 Task: Add Freeze Frame on the video "Movie B.mp4"
Action: Mouse moved to (858, 337)
Screenshot: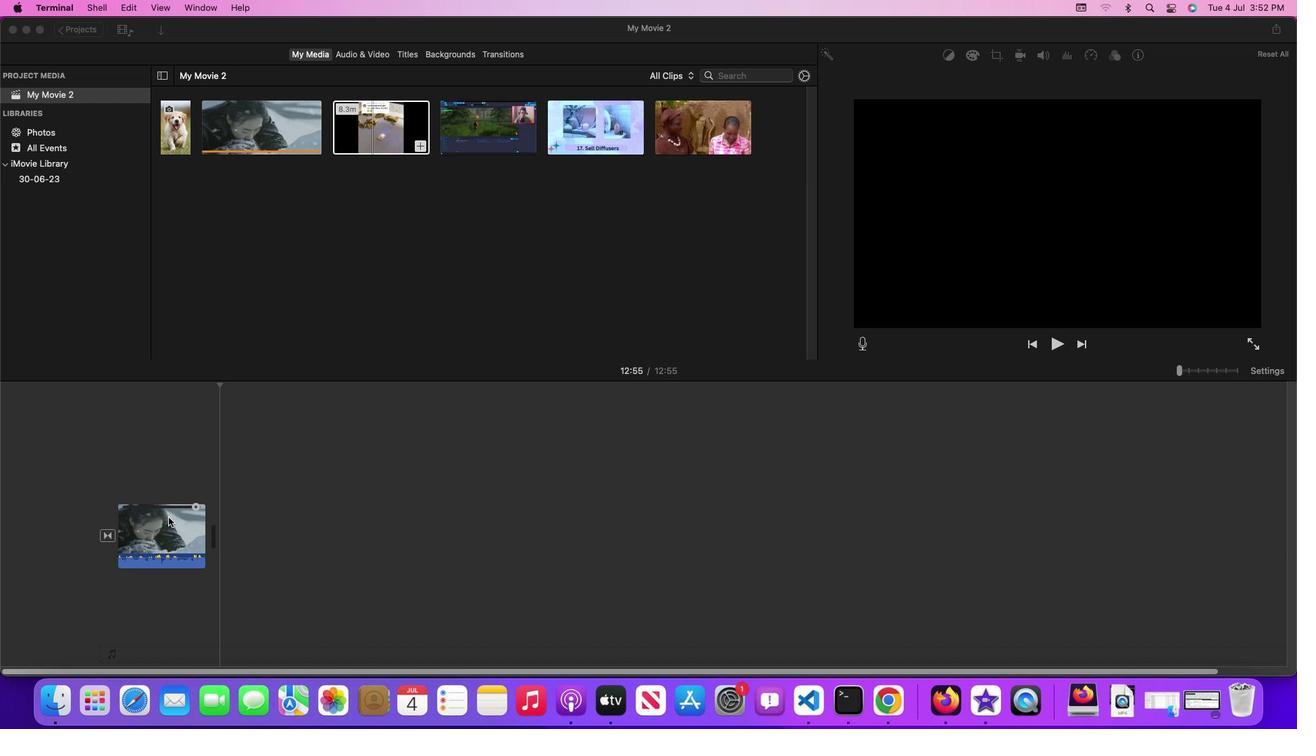
Action: Mouse pressed left at (858, 337)
Screenshot: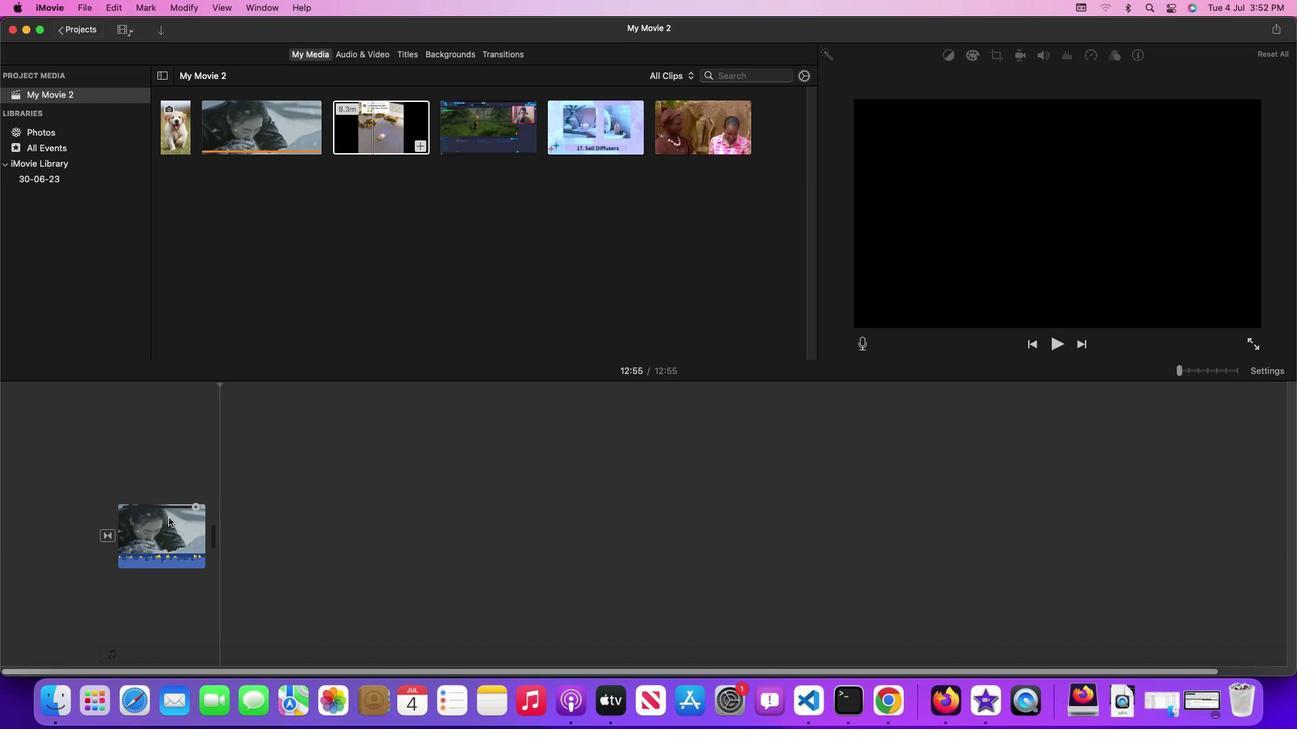 
Action: Mouse moved to (858, 337)
Screenshot: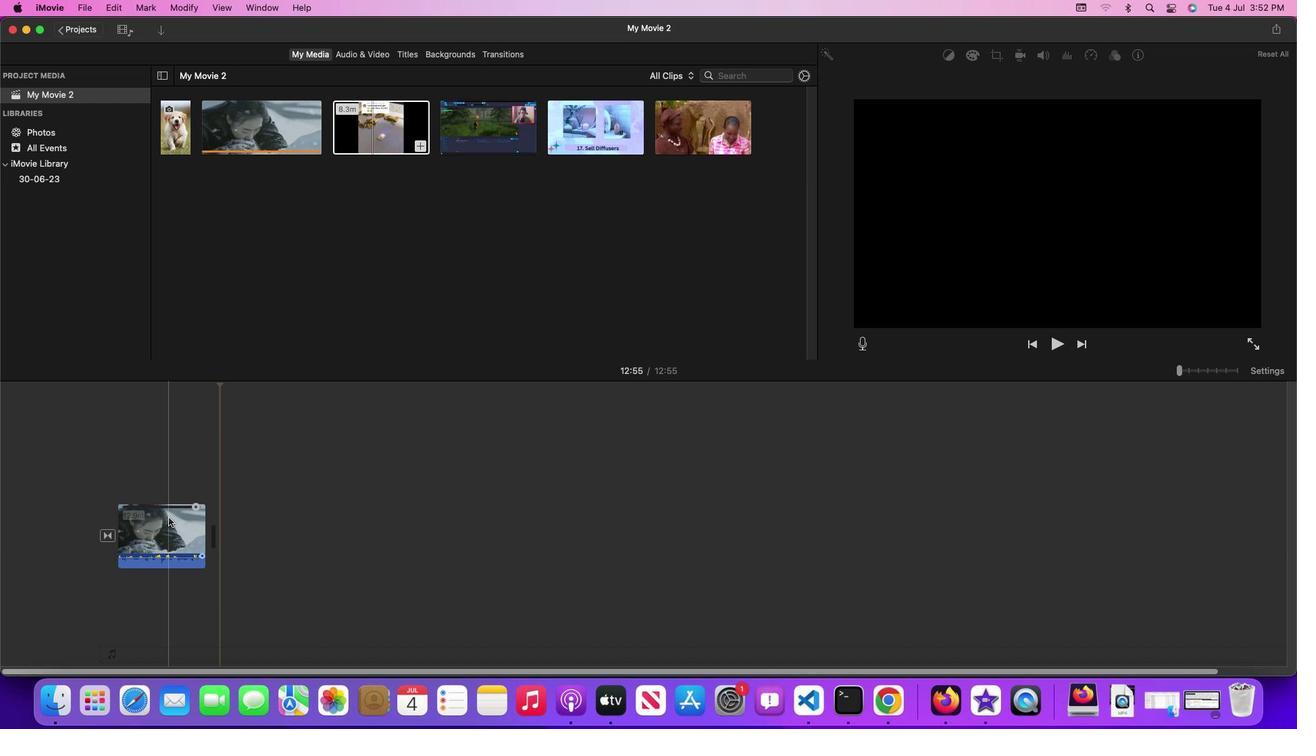 
Action: Mouse pressed left at (858, 337)
Screenshot: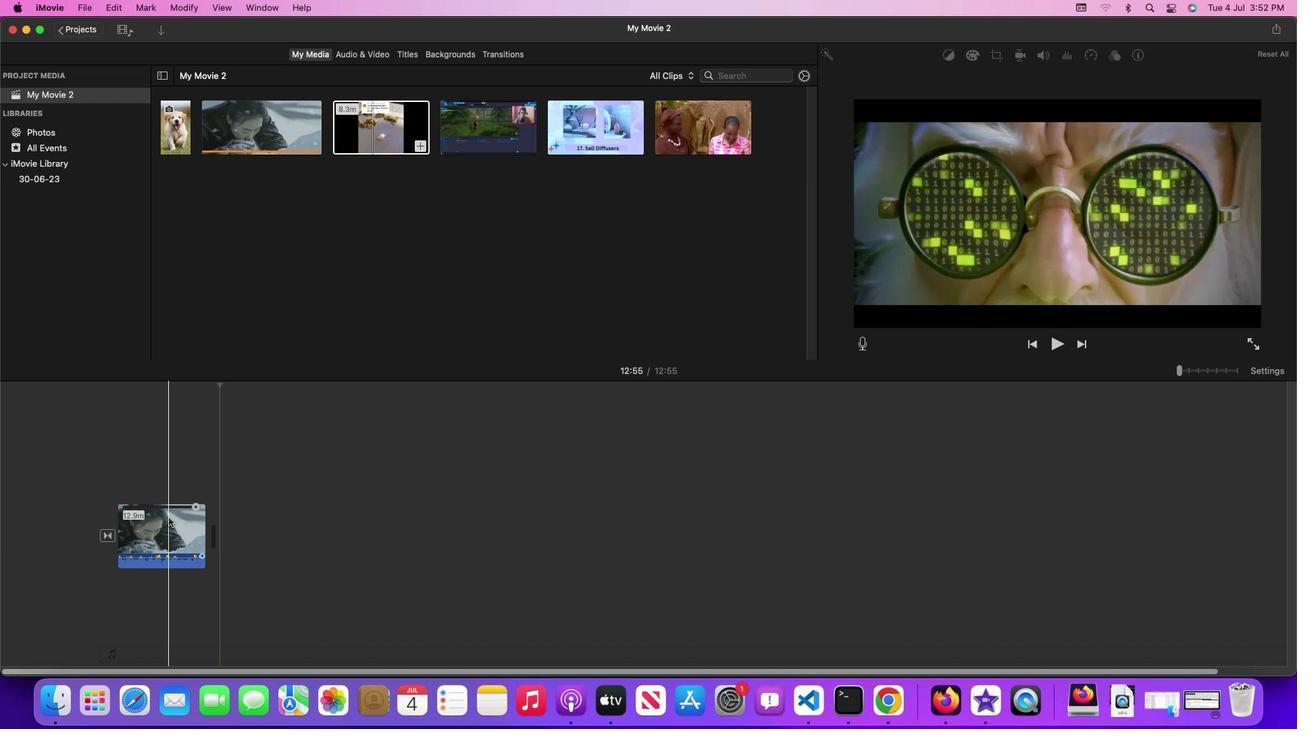 
Action: Mouse moved to (858, 337)
Screenshot: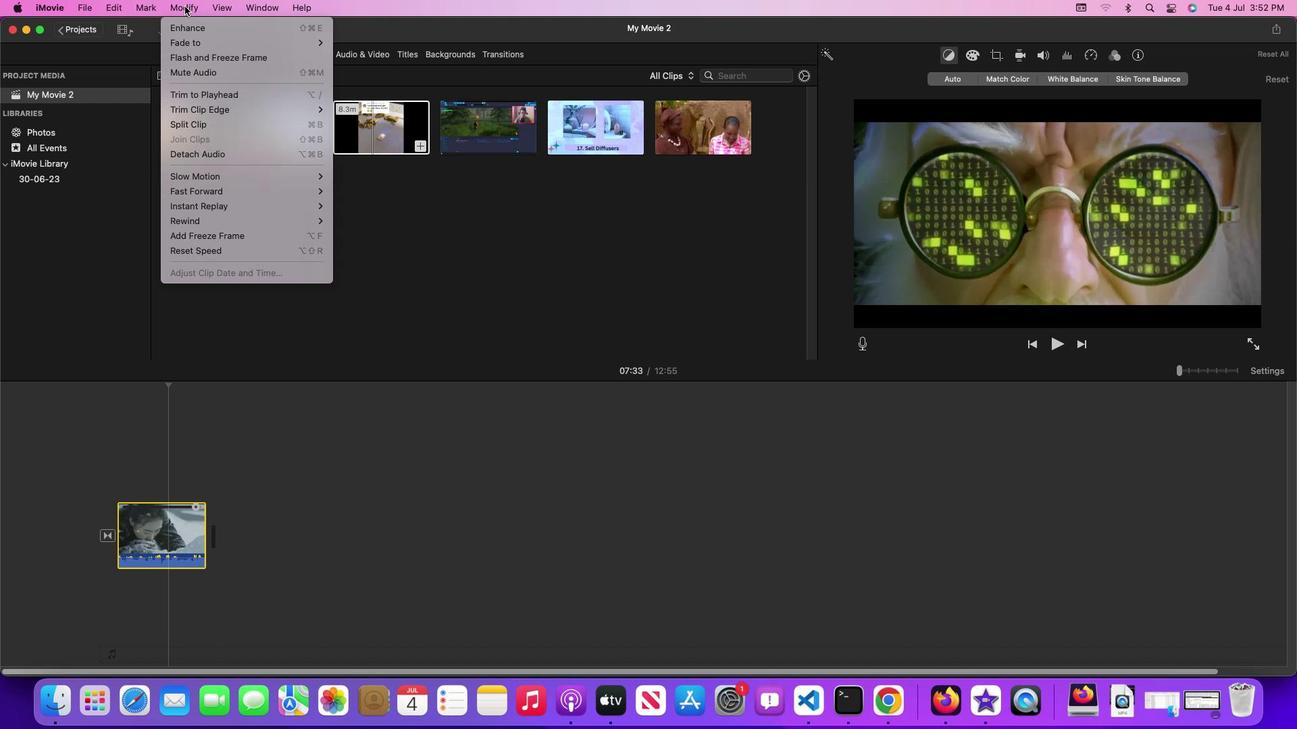 
Action: Mouse pressed left at (858, 337)
Screenshot: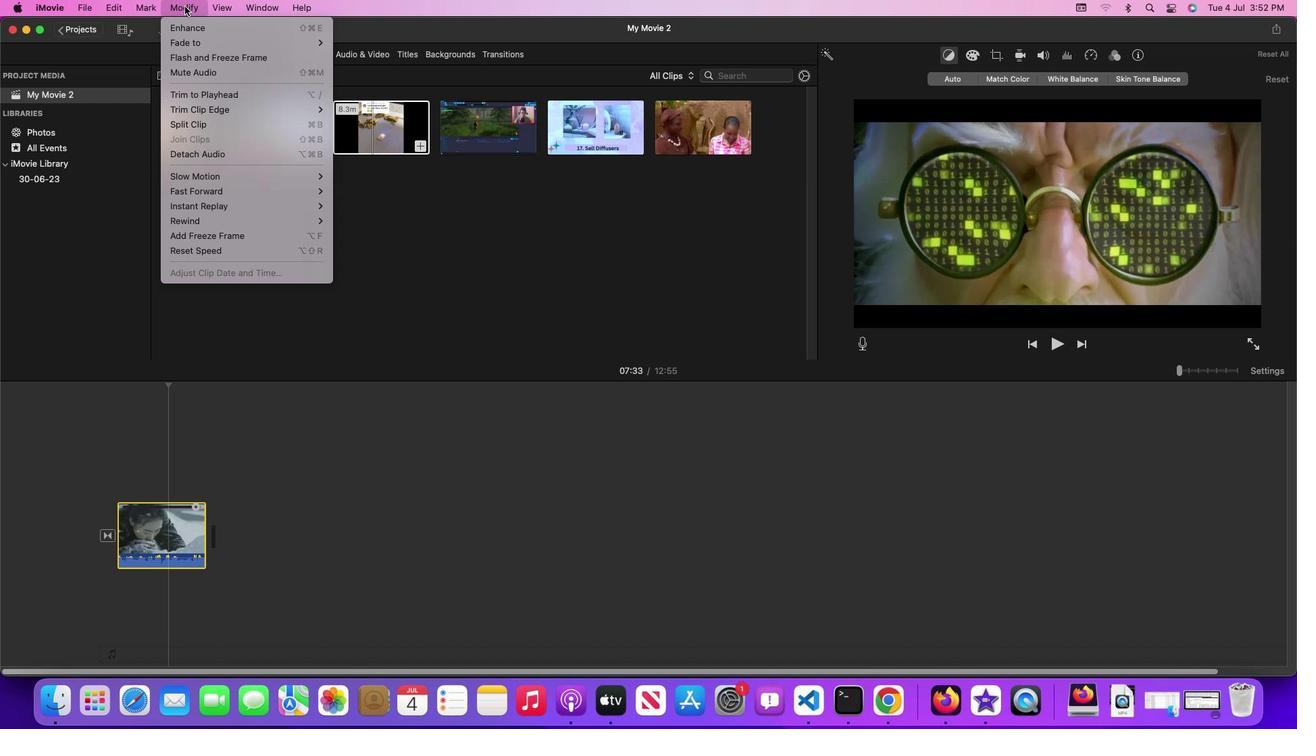 
Action: Mouse moved to (858, 337)
Screenshot: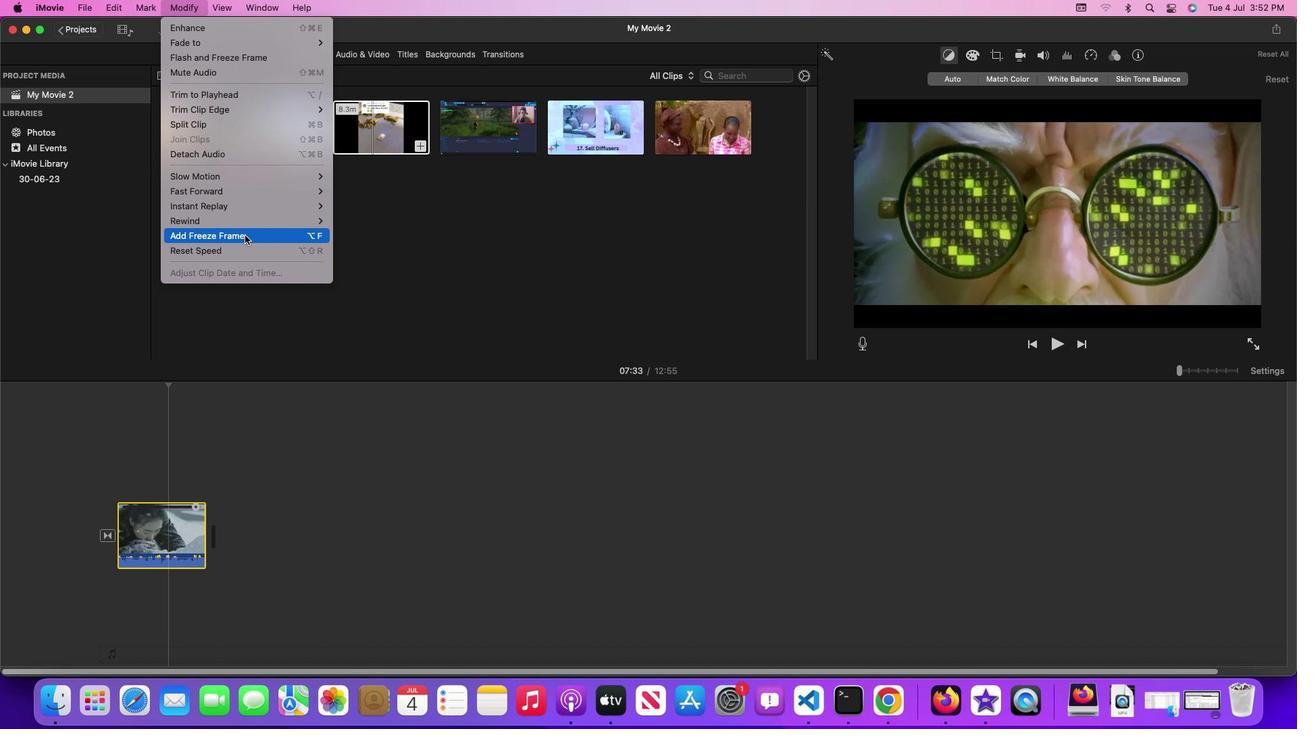 
Action: Mouse pressed left at (858, 337)
Screenshot: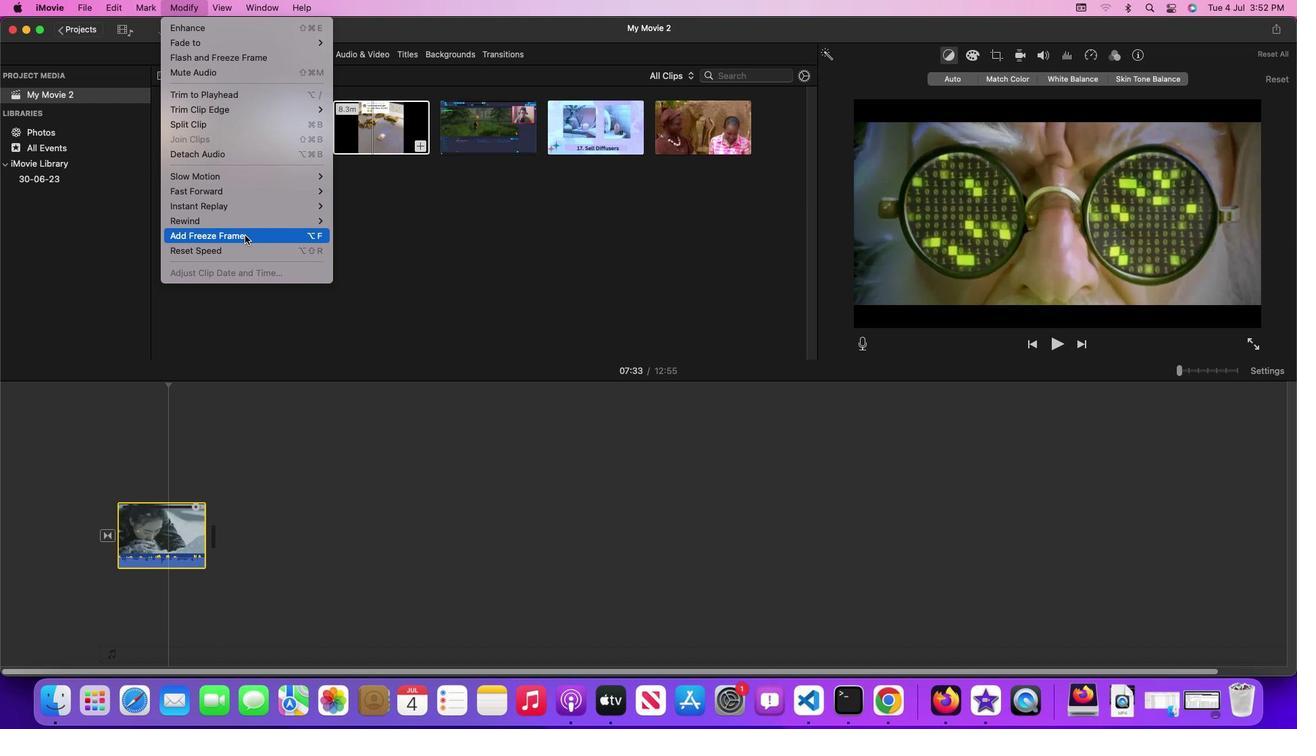 
Action: Mouse moved to (858, 337)
Screenshot: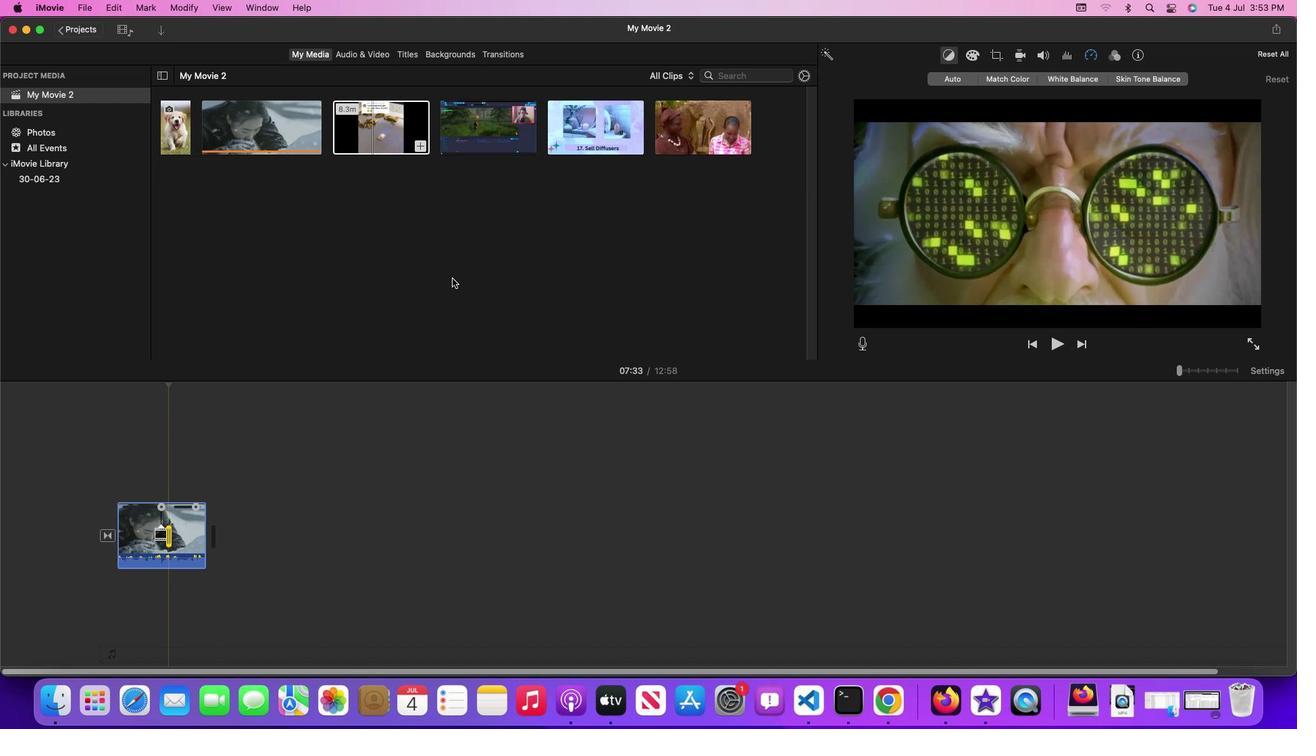 
